 Task: Select a due date automation when advanced on, 2 days before a card is due add checklist without checklist "Resume" at 11:00 AM.
Action: Mouse moved to (1137, 87)
Screenshot: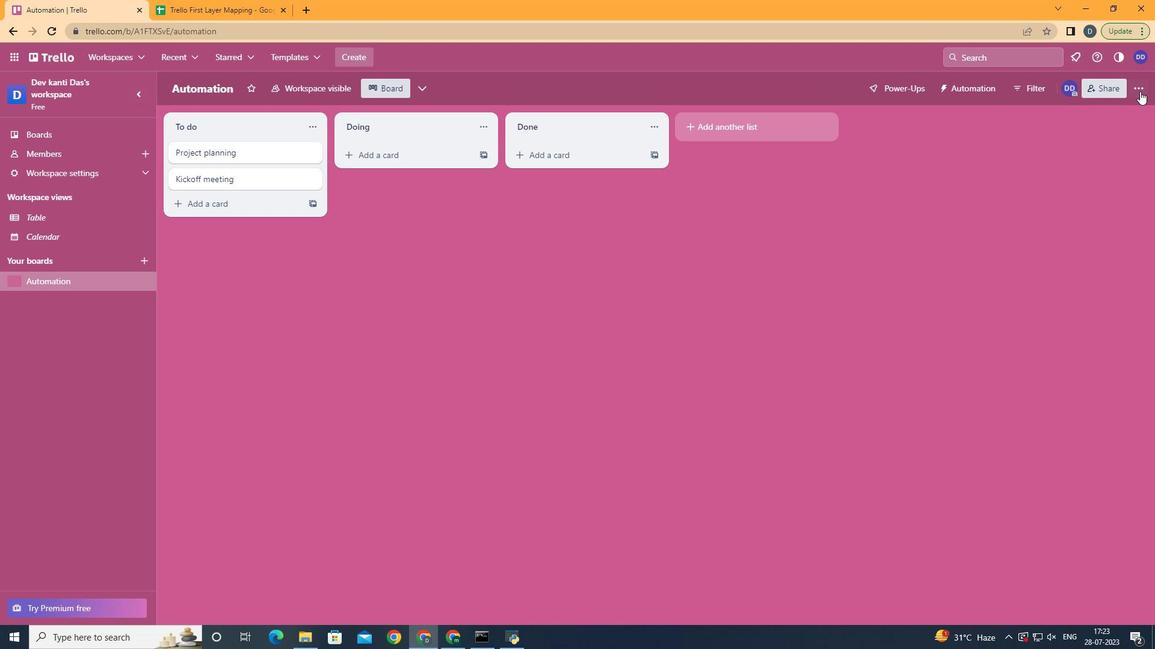 
Action: Mouse pressed left at (1137, 87)
Screenshot: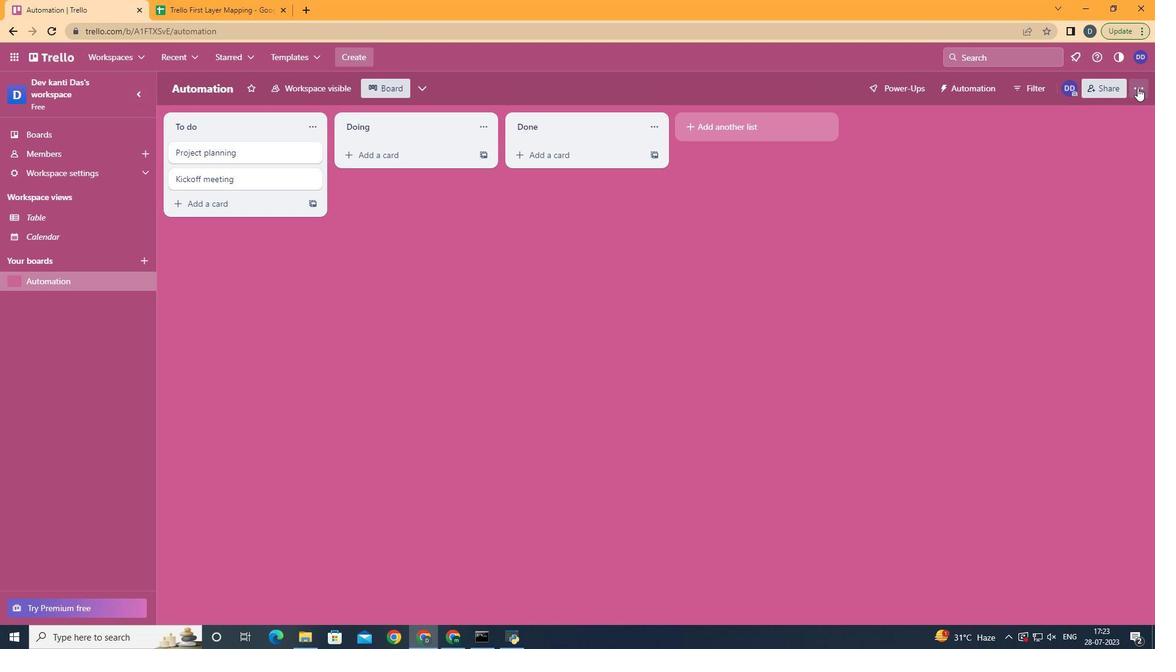 
Action: Mouse moved to (1075, 243)
Screenshot: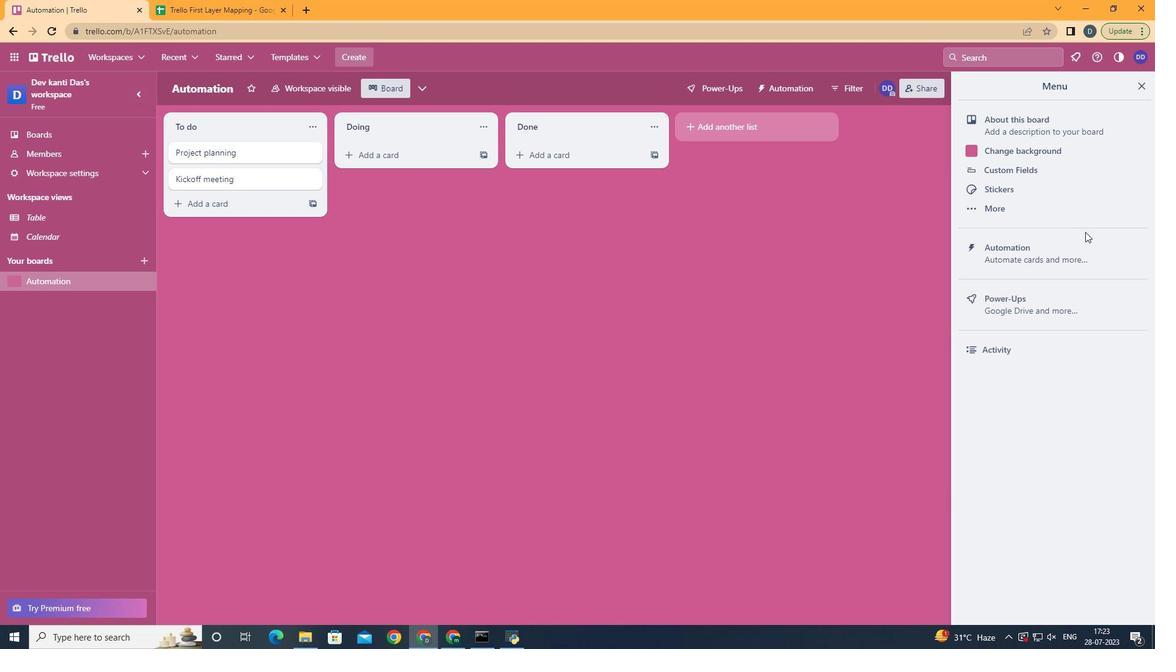 
Action: Mouse pressed left at (1075, 243)
Screenshot: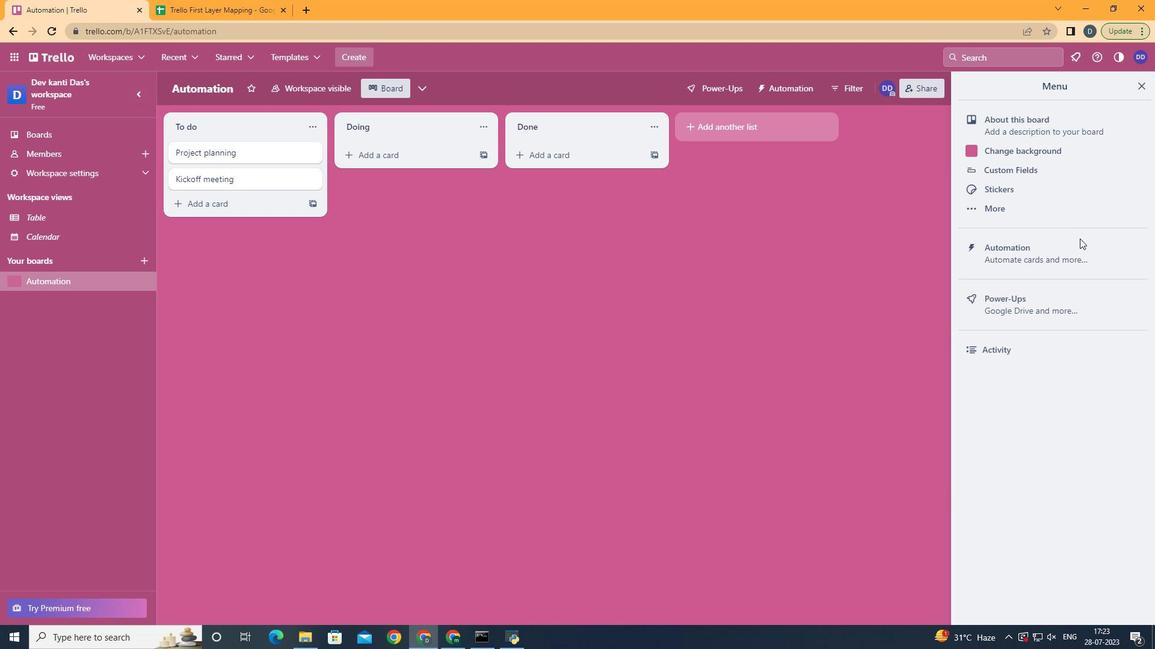 
Action: Mouse moved to (257, 247)
Screenshot: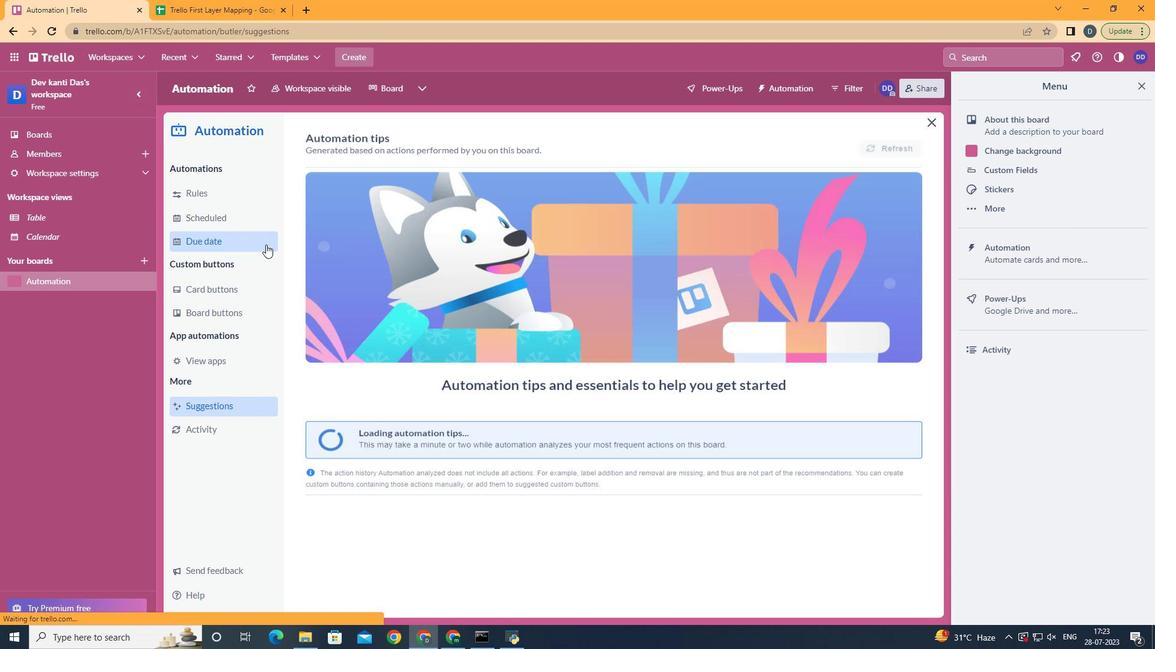 
Action: Mouse pressed left at (257, 247)
Screenshot: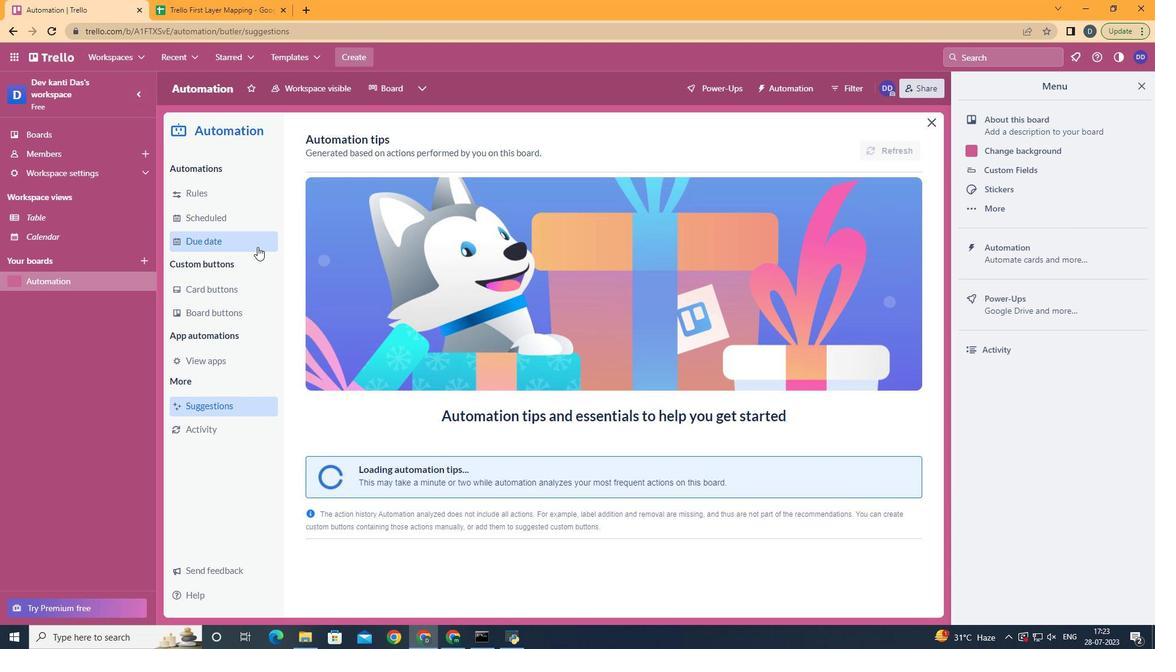 
Action: Mouse moved to (865, 146)
Screenshot: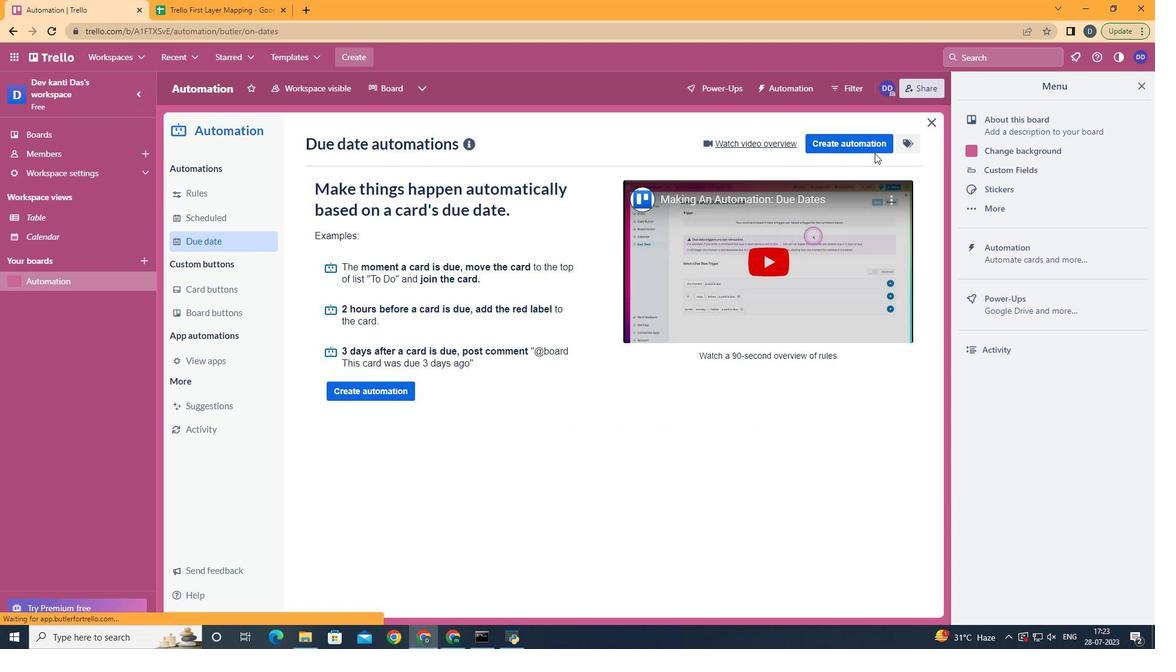 
Action: Mouse pressed left at (865, 146)
Screenshot: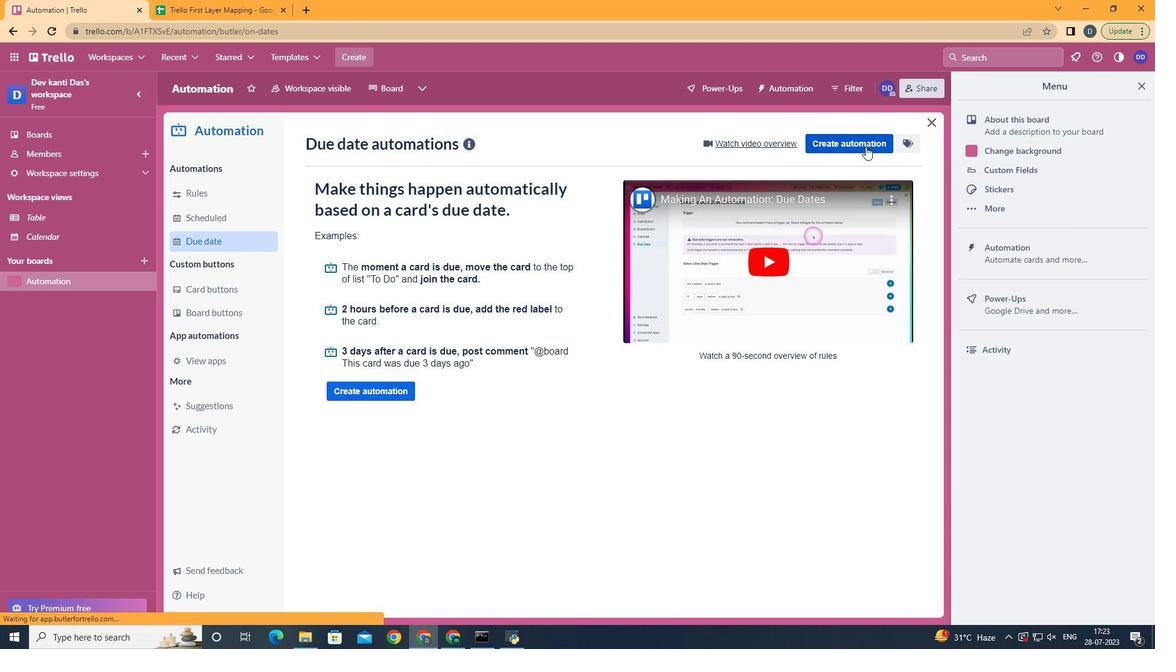 
Action: Mouse moved to (490, 262)
Screenshot: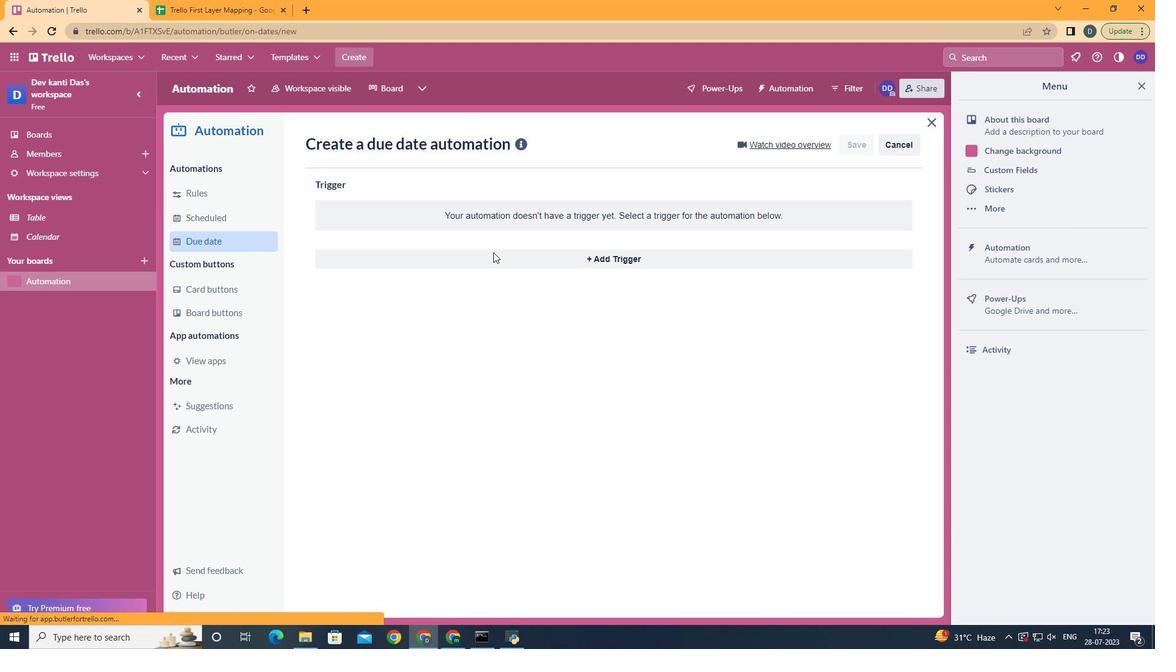 
Action: Mouse pressed left at (490, 262)
Screenshot: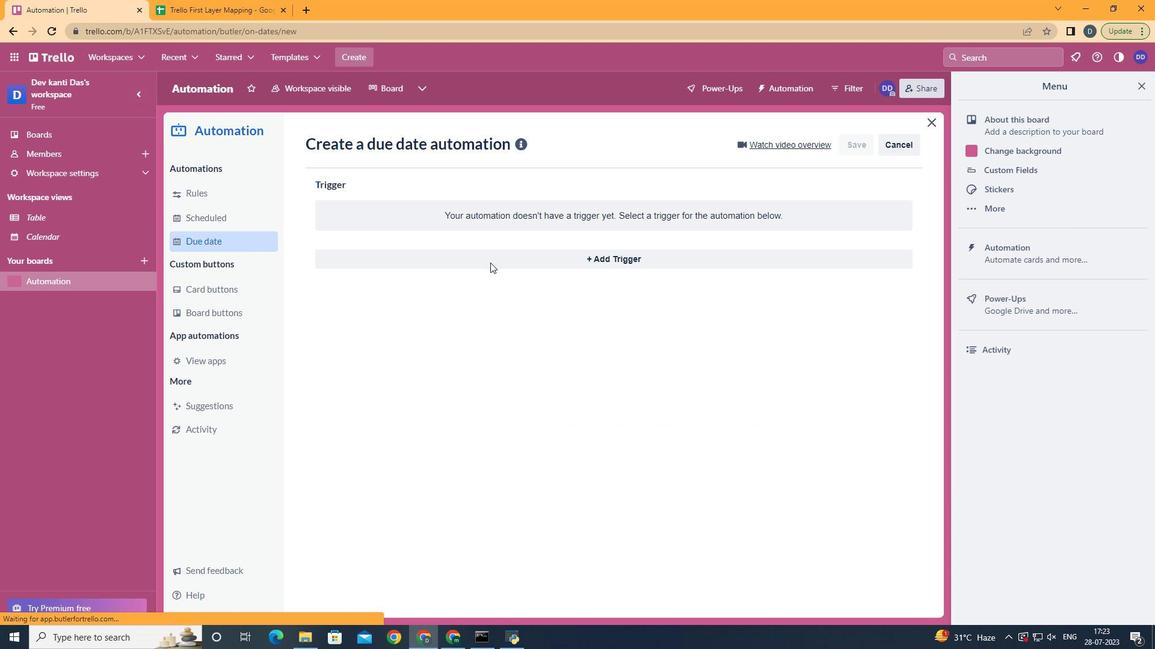
Action: Mouse moved to (474, 443)
Screenshot: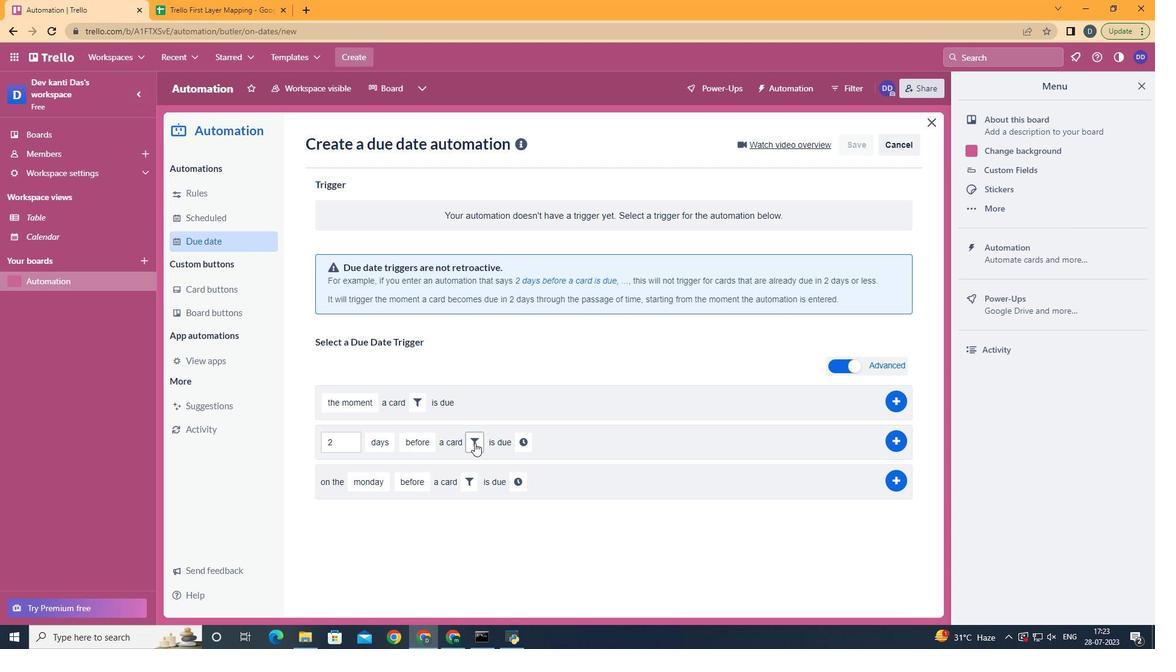 
Action: Mouse pressed left at (474, 443)
Screenshot: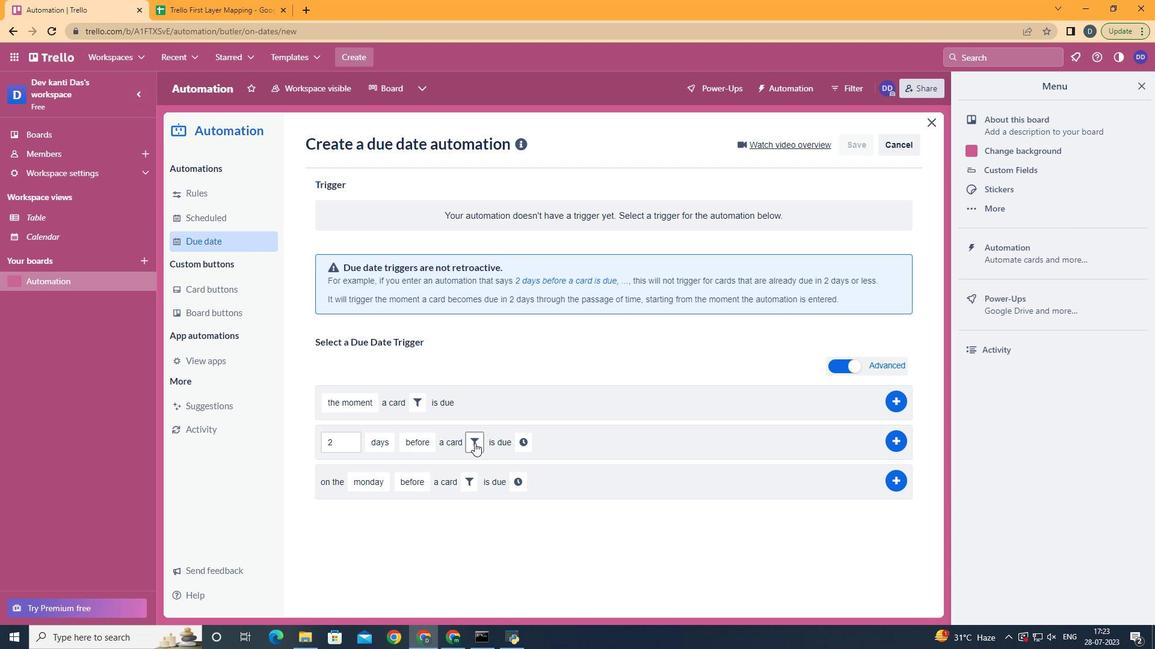 
Action: Mouse moved to (590, 480)
Screenshot: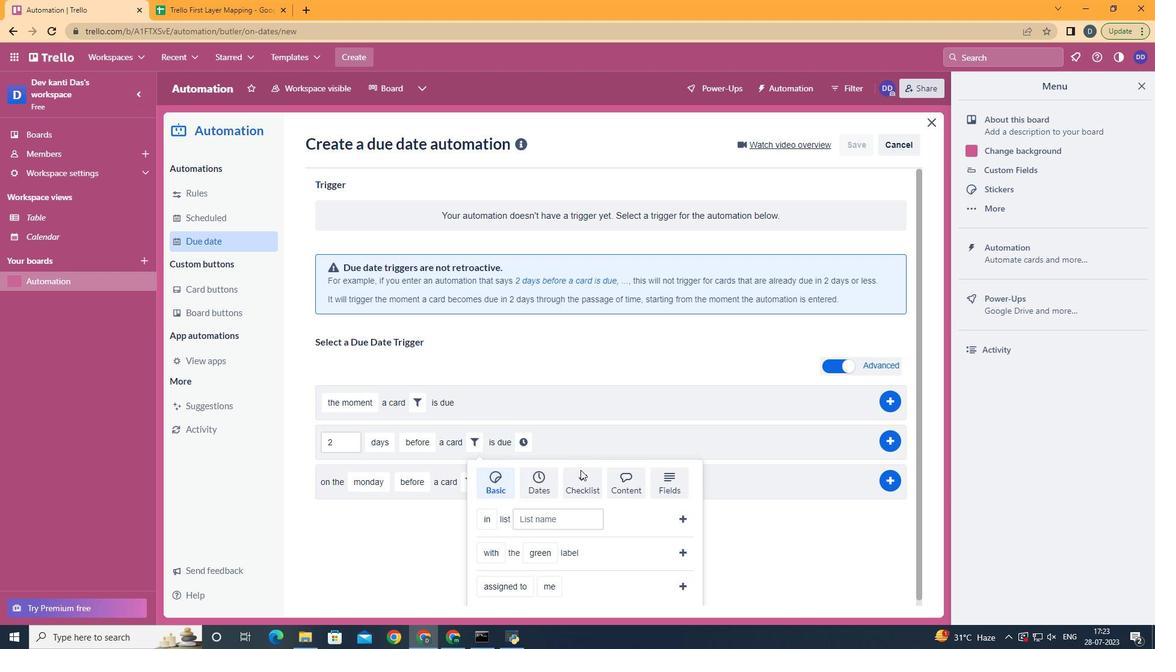 
Action: Mouse pressed left at (590, 480)
Screenshot: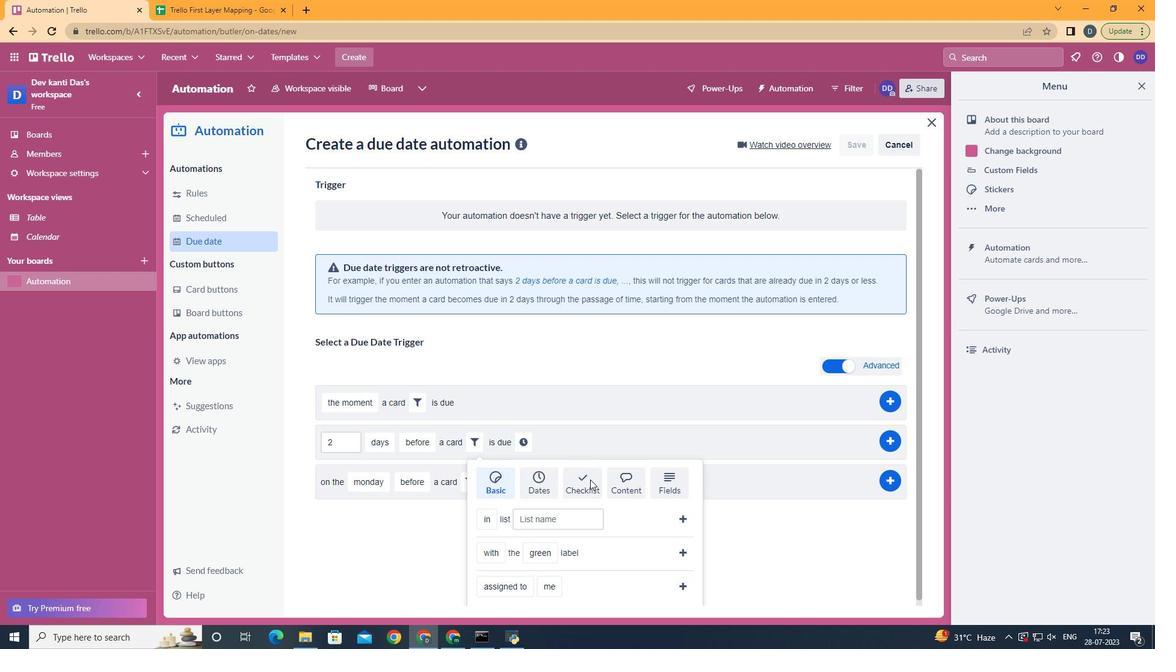 
Action: Mouse moved to (587, 480)
Screenshot: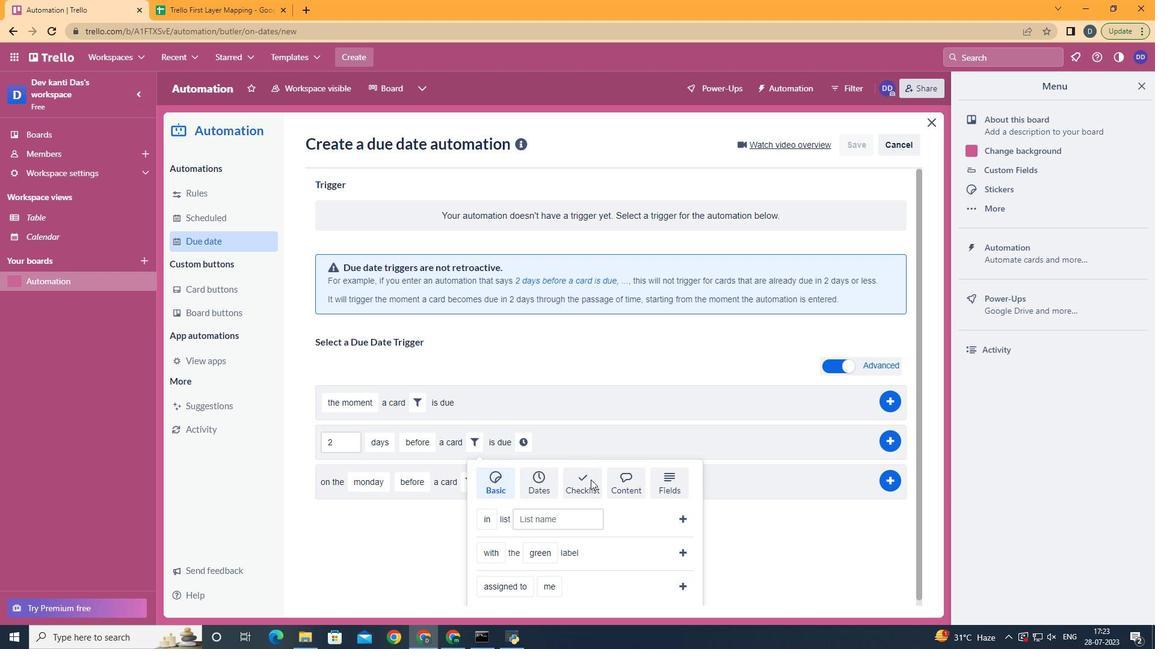 
Action: Mouse scrolled (587, 480) with delta (0, 0)
Screenshot: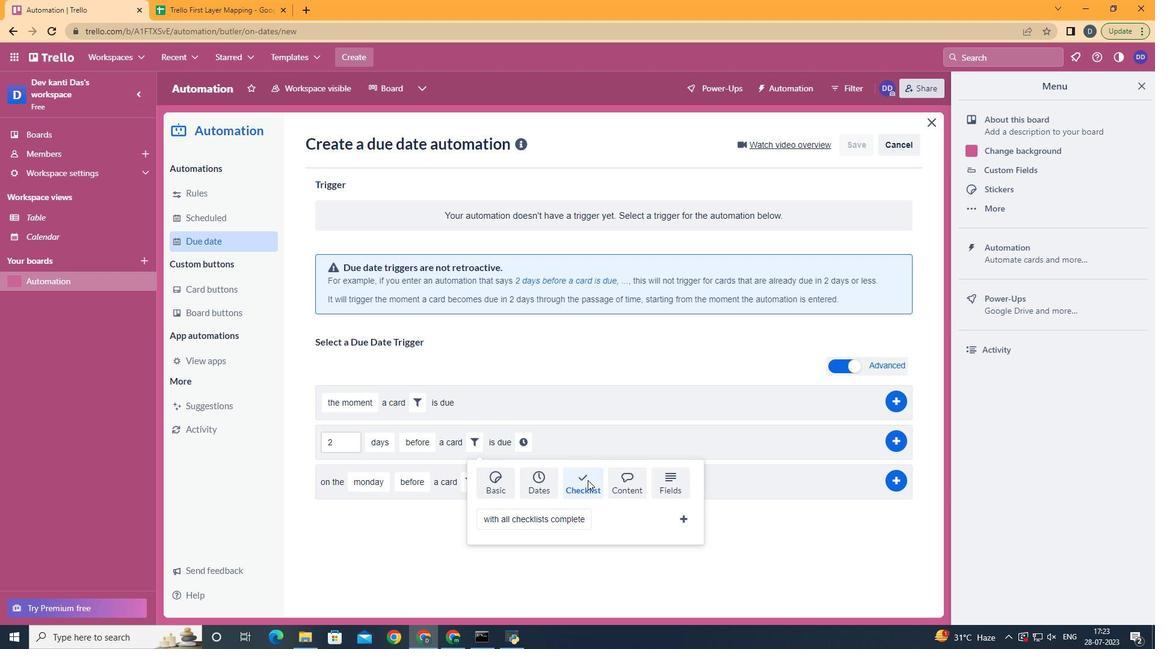 
Action: Mouse scrolled (587, 480) with delta (0, 0)
Screenshot: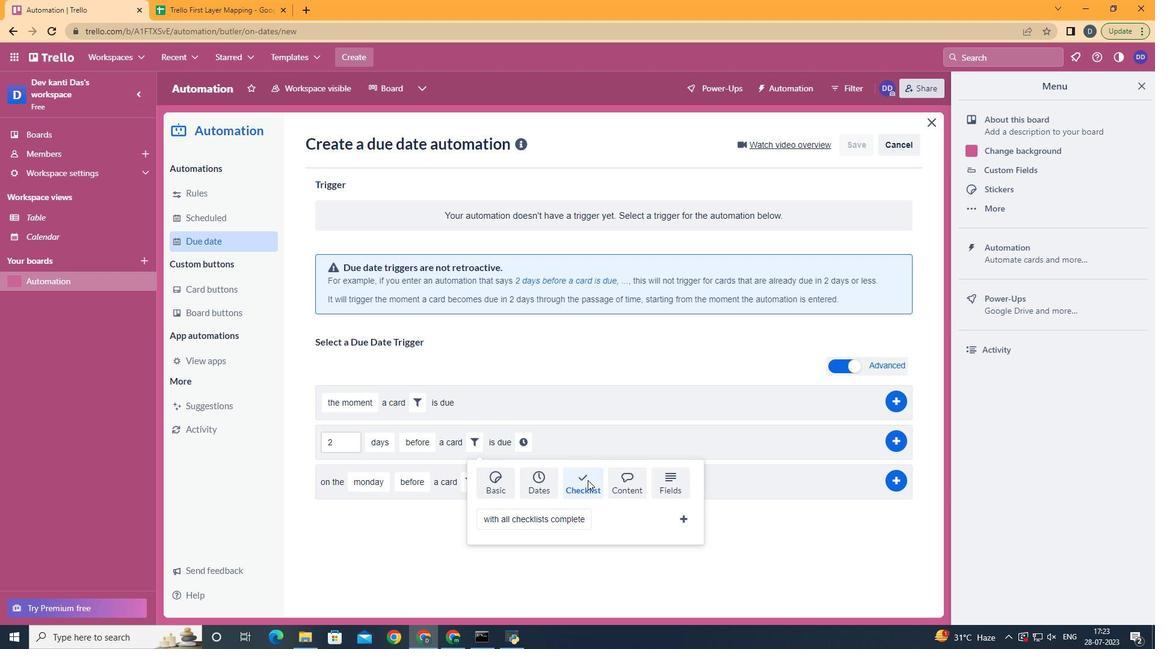 
Action: Mouse scrolled (587, 480) with delta (0, 0)
Screenshot: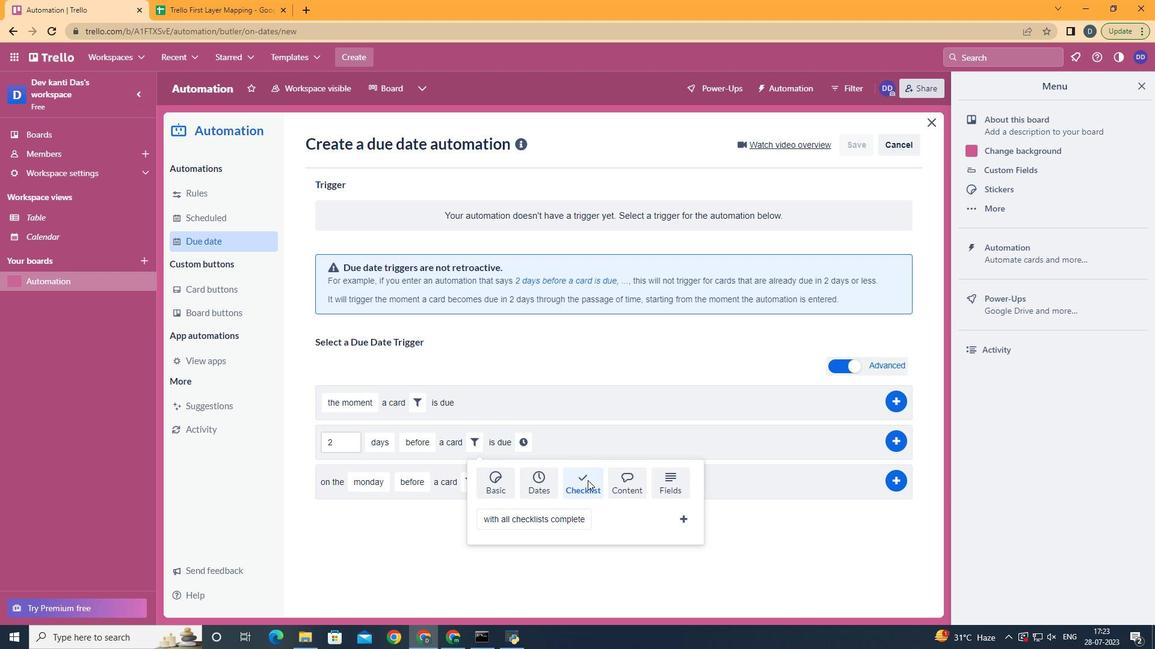 
Action: Mouse scrolled (587, 480) with delta (0, 0)
Screenshot: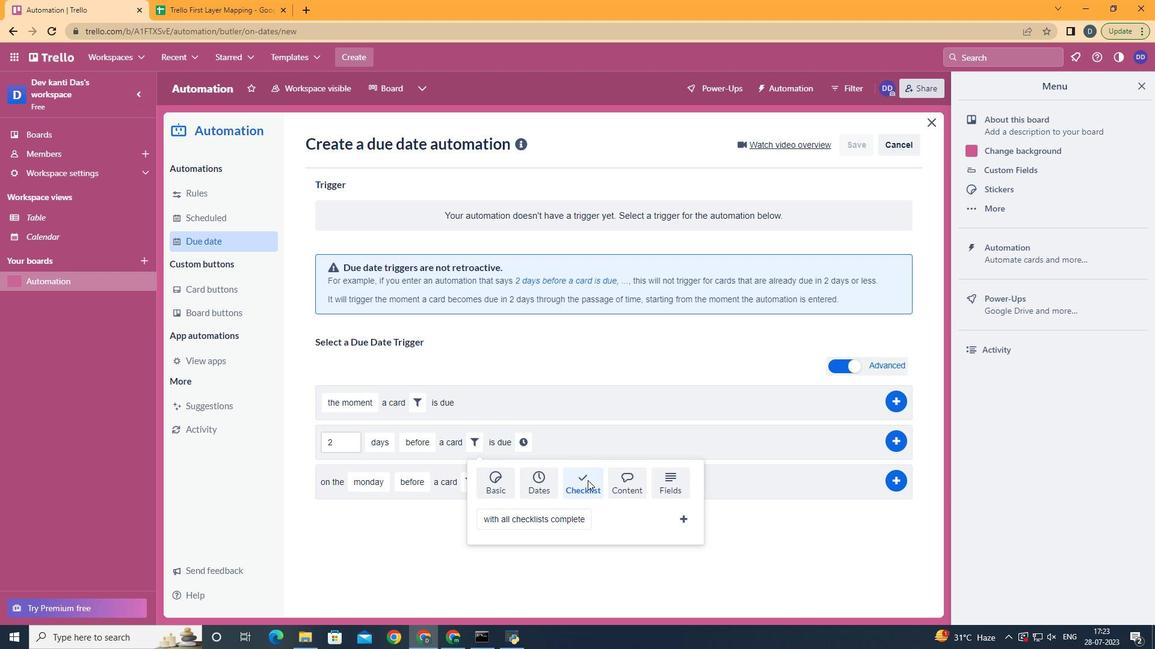 
Action: Mouse moved to (555, 476)
Screenshot: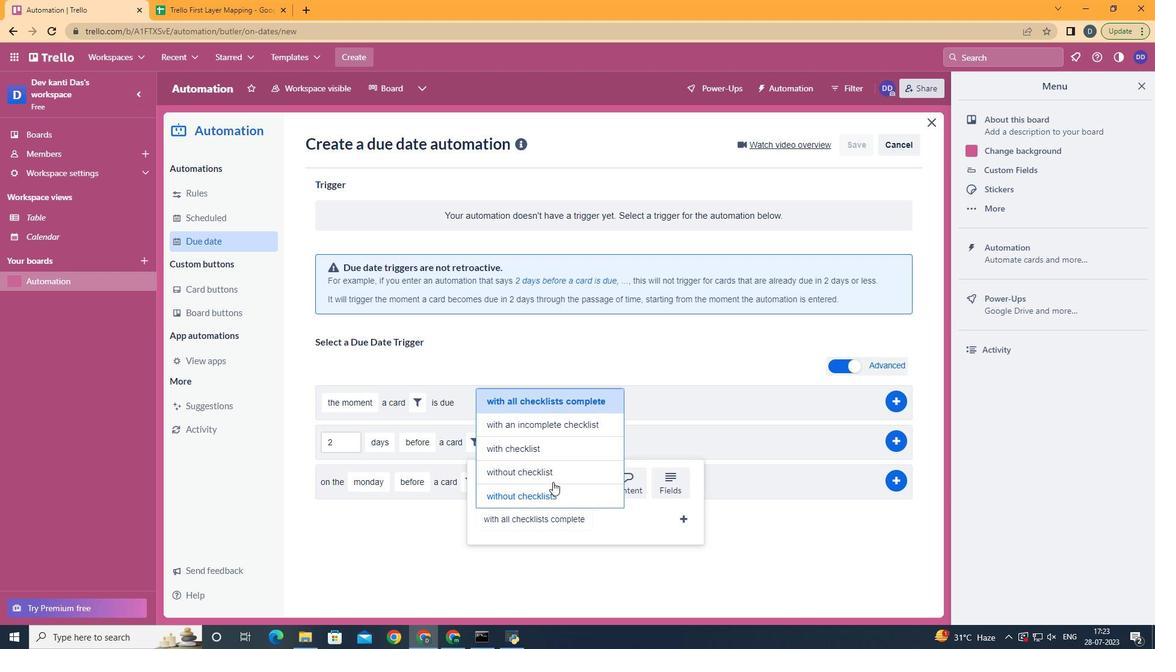 
Action: Mouse pressed left at (555, 476)
Screenshot: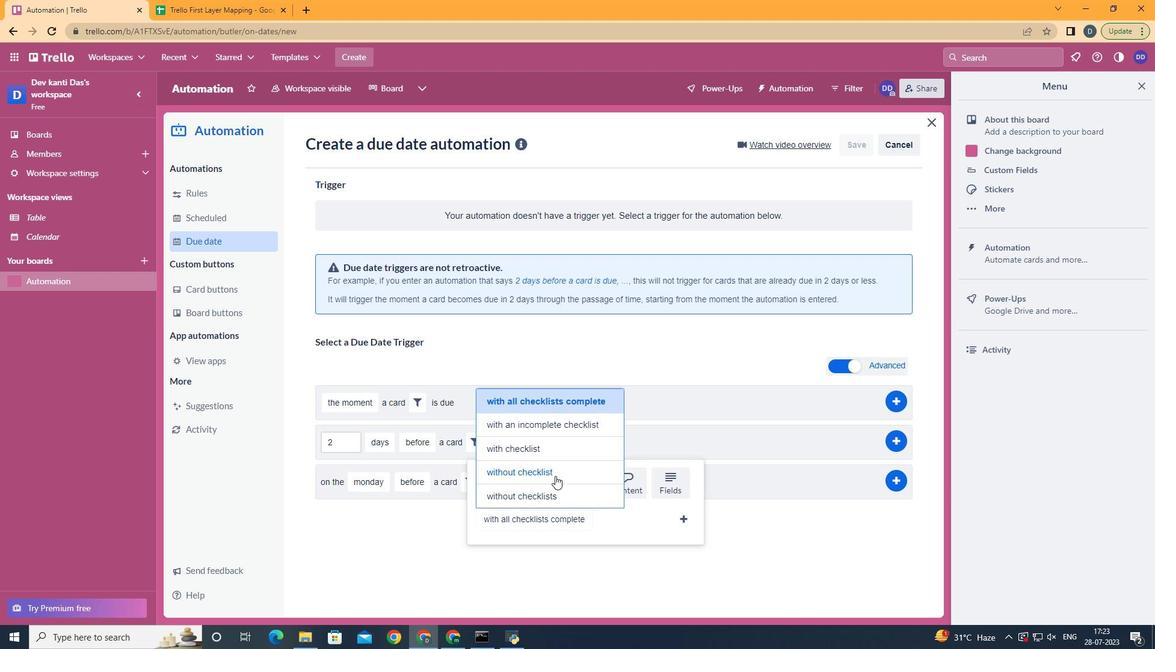 
Action: Mouse moved to (585, 519)
Screenshot: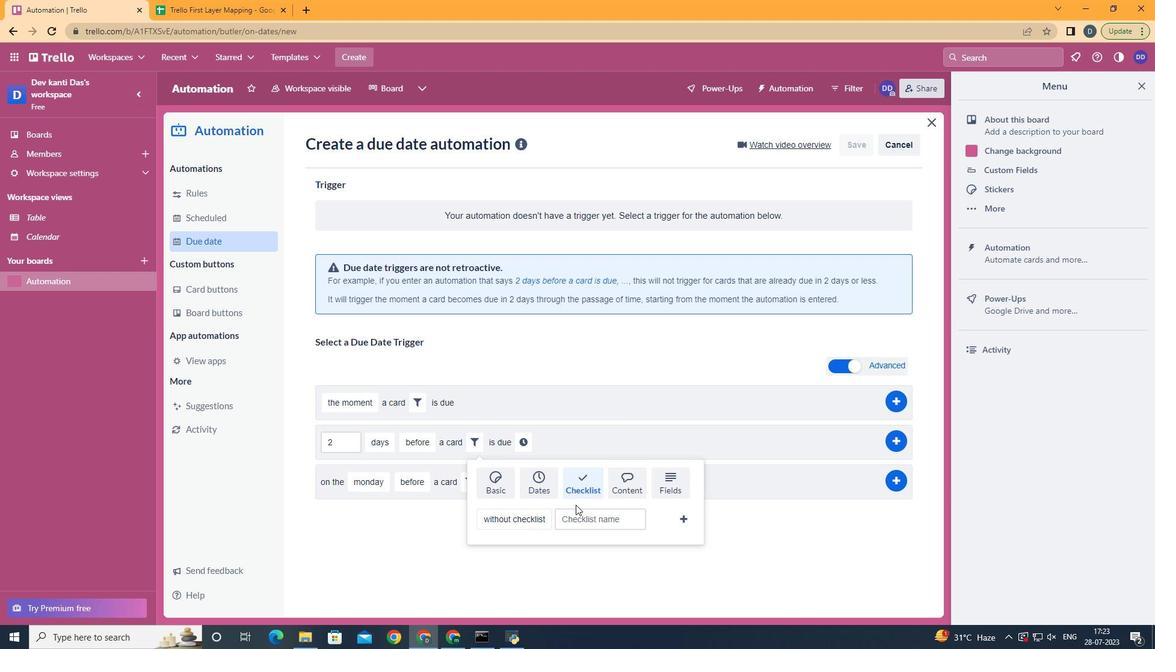 
Action: Mouse pressed left at (585, 519)
Screenshot: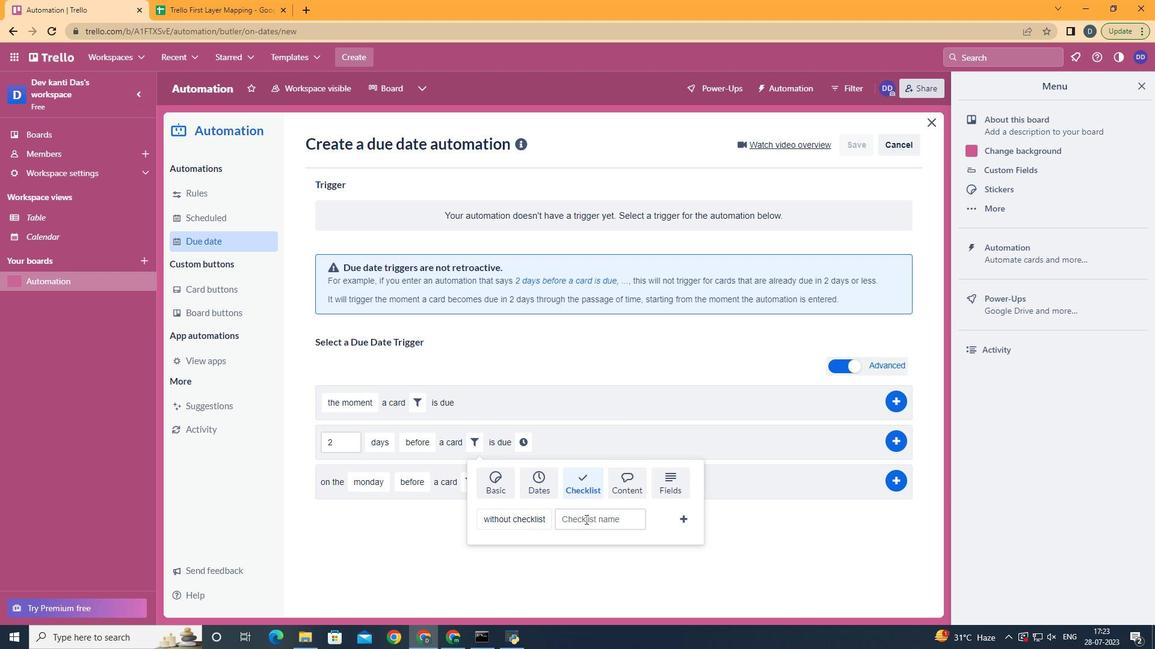 
Action: Key pressed <Key.shift>Resume
Screenshot: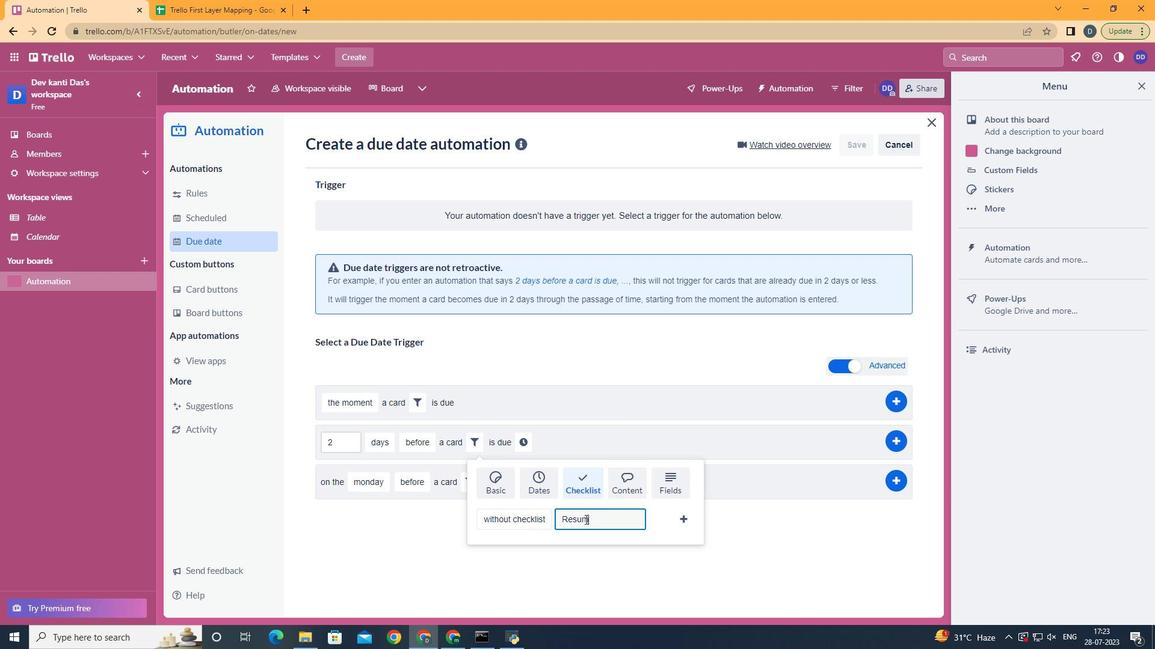 
Action: Mouse moved to (688, 514)
Screenshot: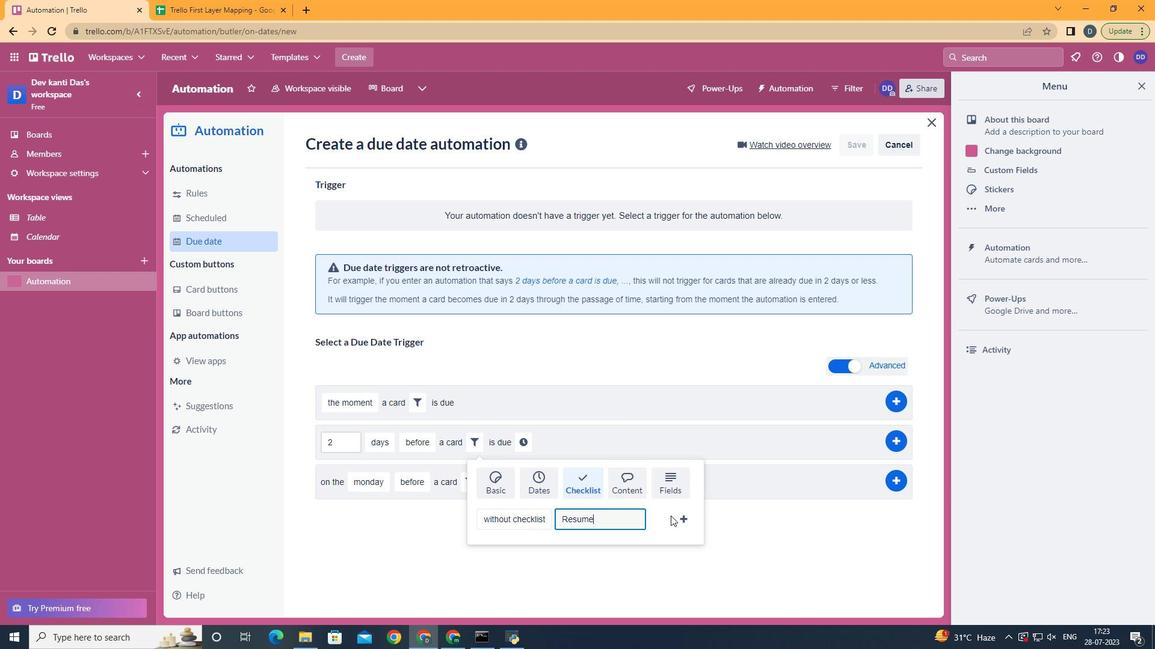 
Action: Mouse pressed left at (688, 514)
Screenshot: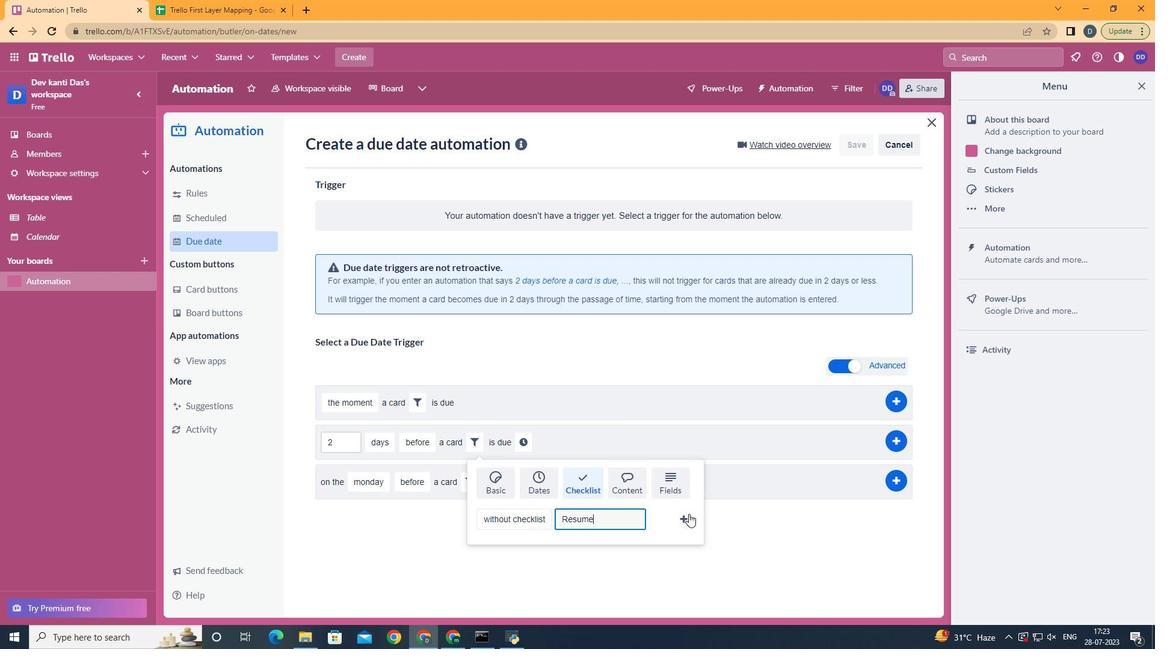 
Action: Mouse moved to (661, 445)
Screenshot: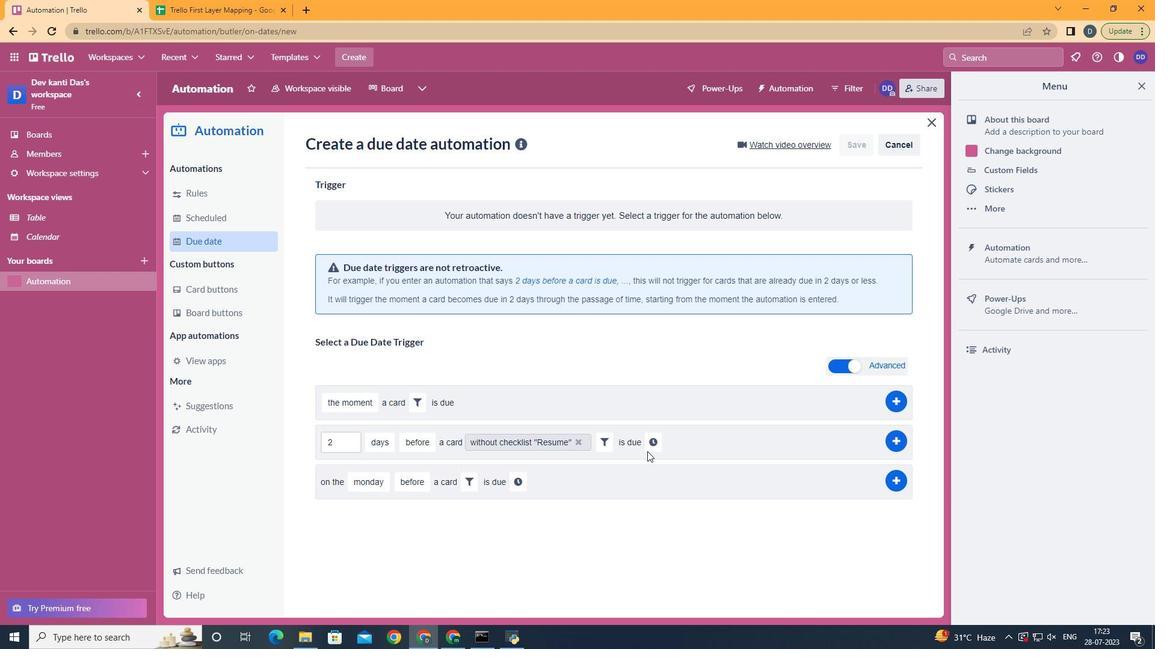 
Action: Mouse pressed left at (661, 445)
Screenshot: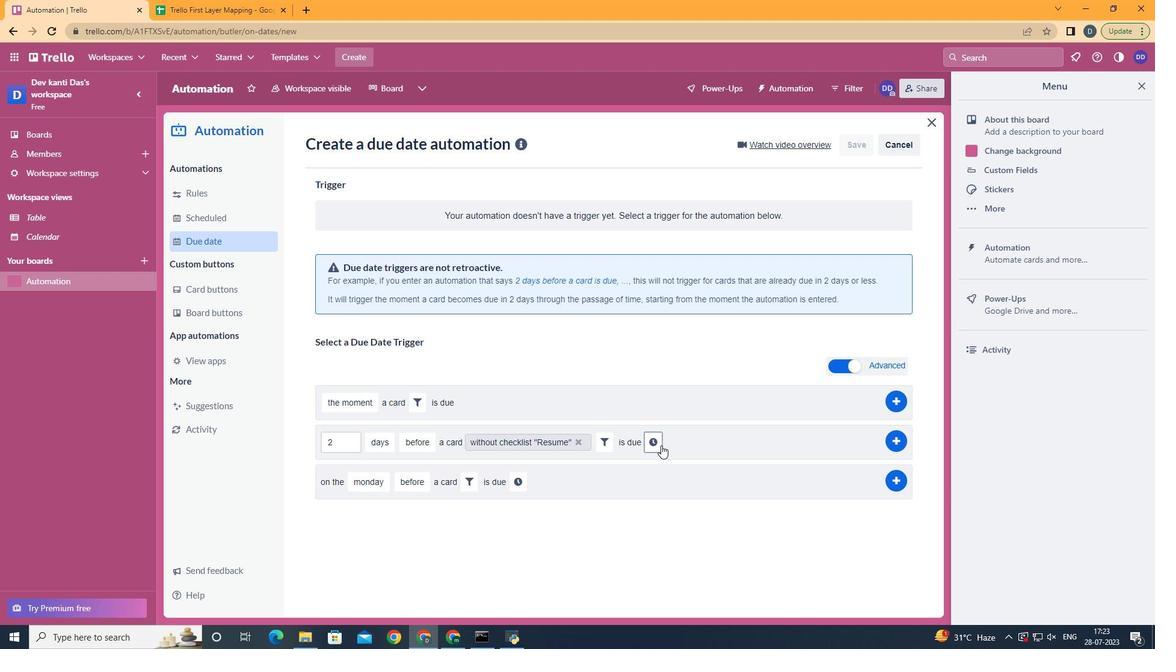 
Action: Mouse moved to (691, 452)
Screenshot: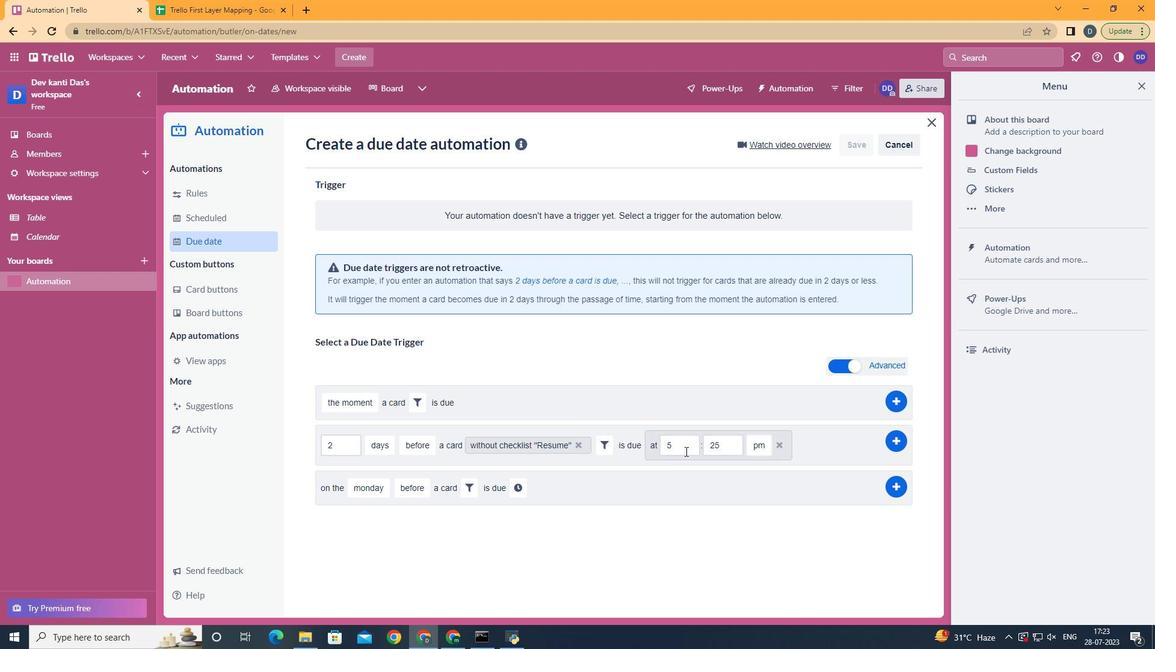 
Action: Mouse pressed left at (691, 452)
Screenshot: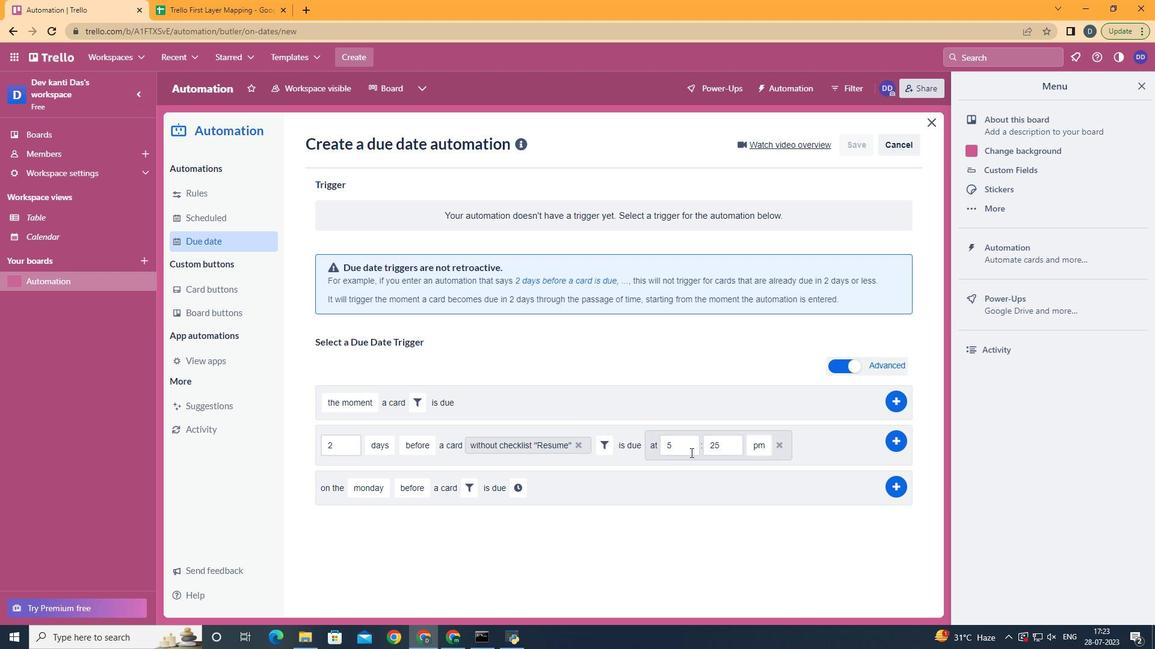 
Action: Key pressed <Key.backspace>11
Screenshot: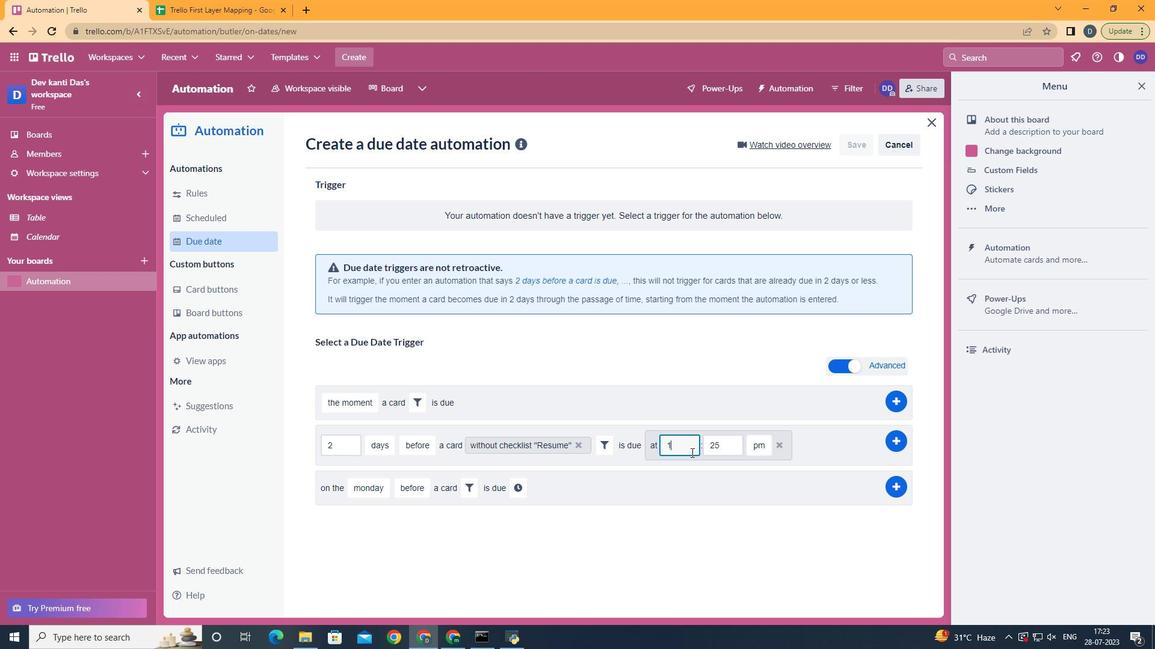 
Action: Mouse moved to (734, 454)
Screenshot: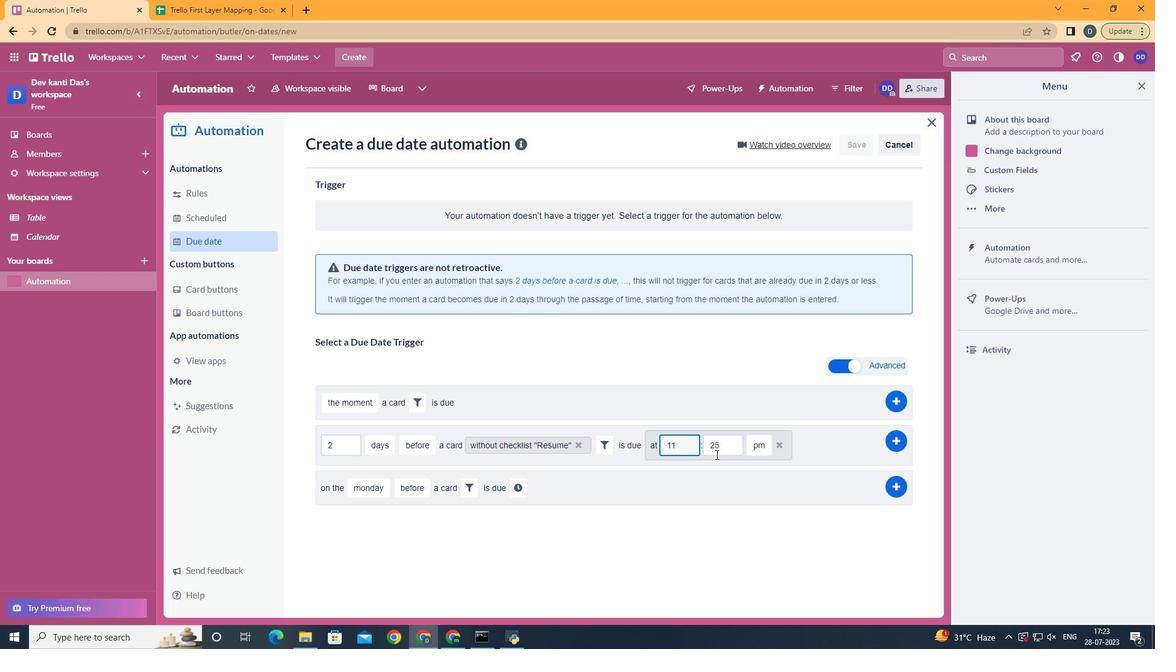 
Action: Mouse pressed left at (734, 454)
Screenshot: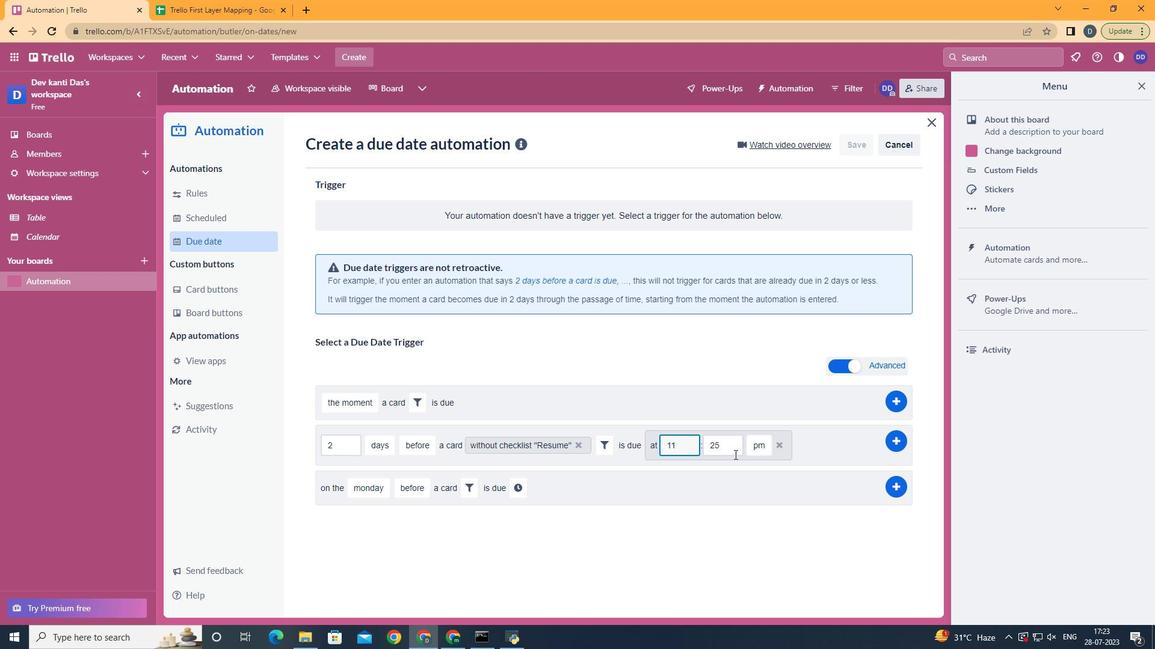 
Action: Key pressed <Key.backspace><Key.backspace>00
Screenshot: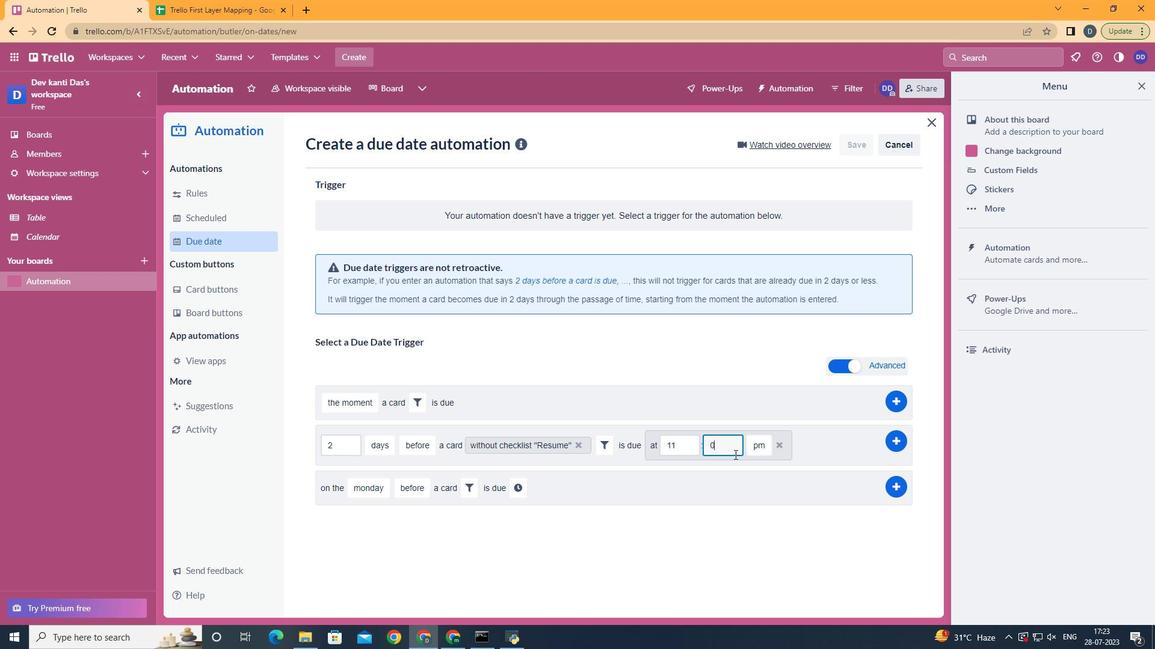 
Action: Mouse moved to (763, 466)
Screenshot: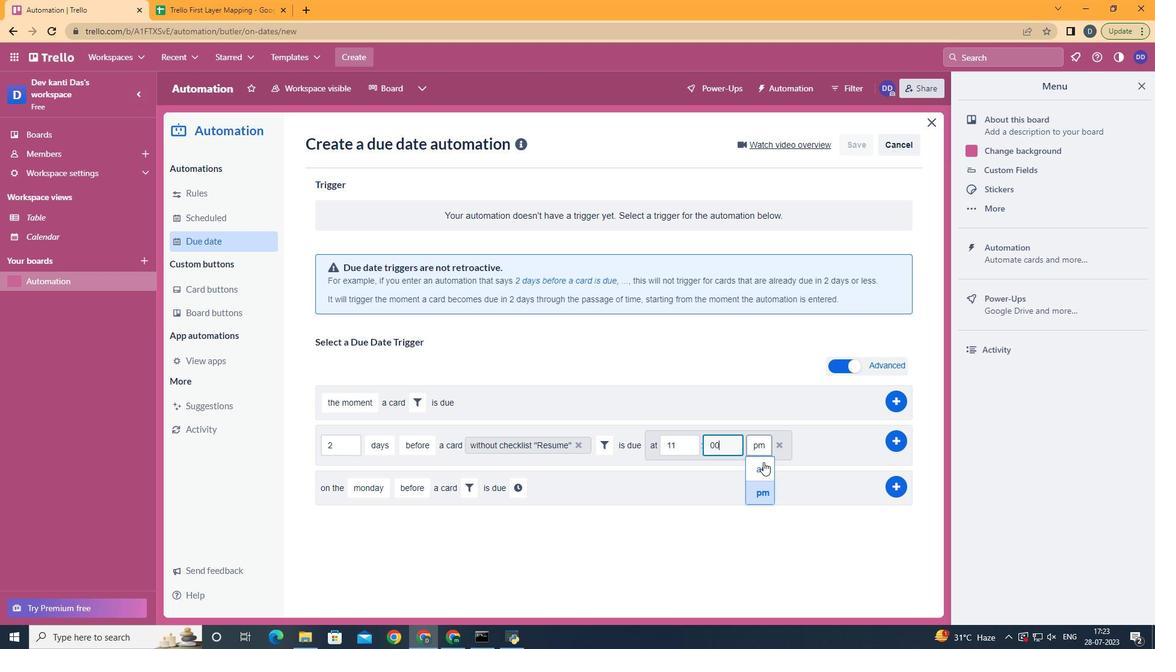 
Action: Mouse pressed left at (763, 466)
Screenshot: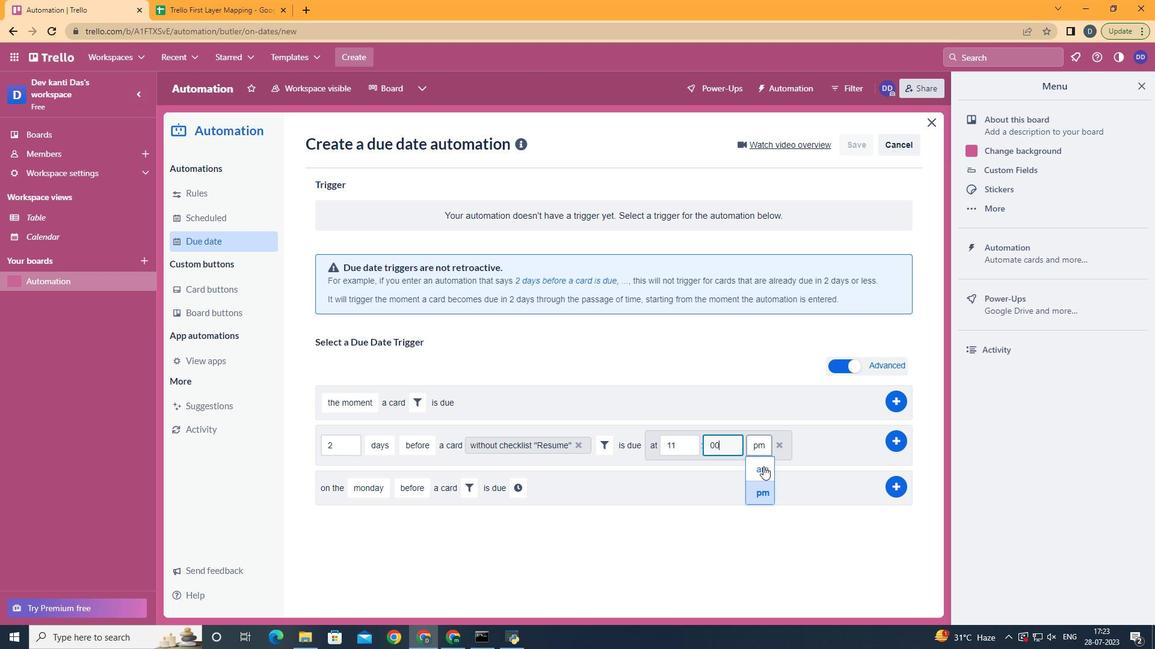 
Action: Mouse moved to (762, 467)
Screenshot: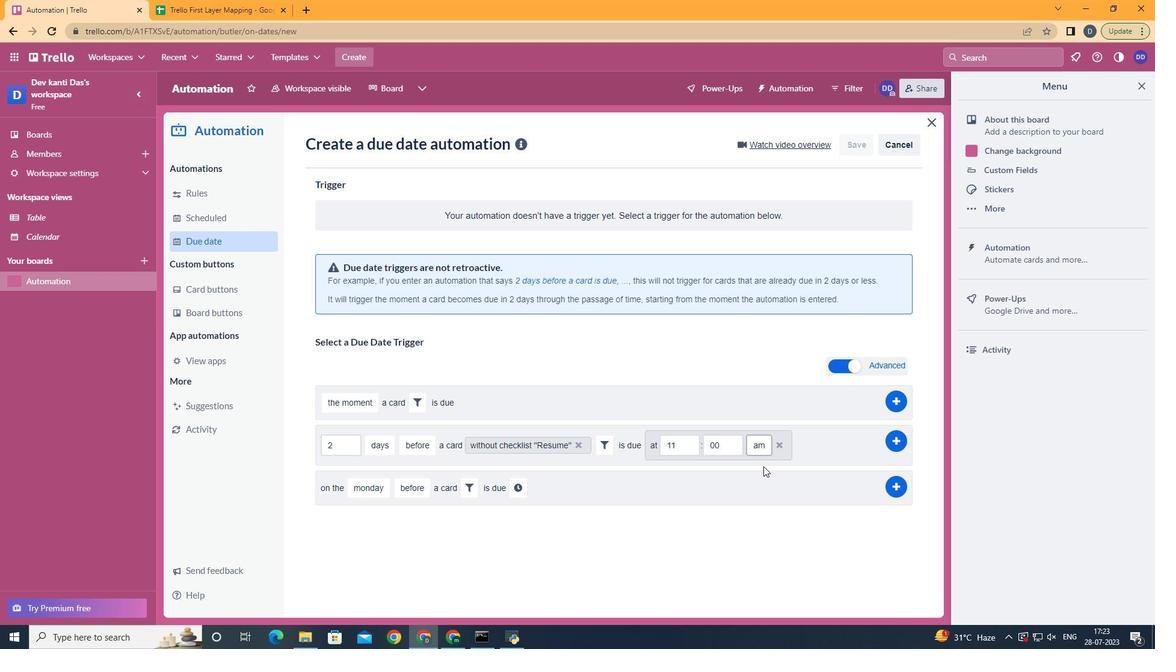 
